 Task: Sort range by column D (A to Z).
Action: Mouse moved to (185, 111)
Screenshot: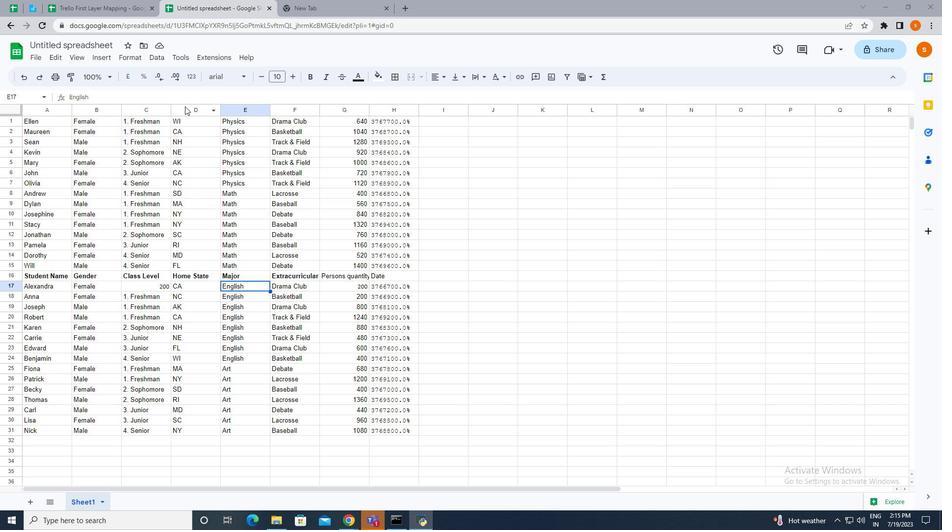 
Action: Mouse pressed left at (185, 111)
Screenshot: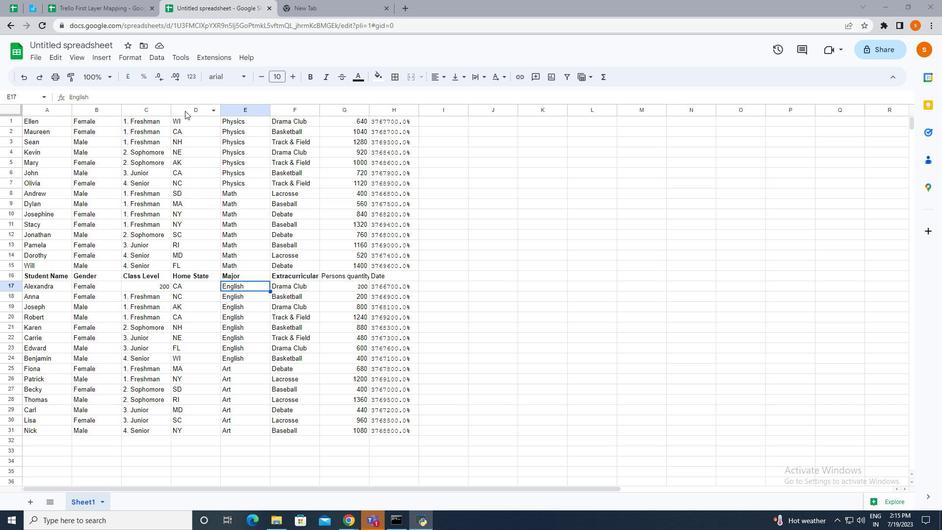 
Action: Mouse moved to (162, 57)
Screenshot: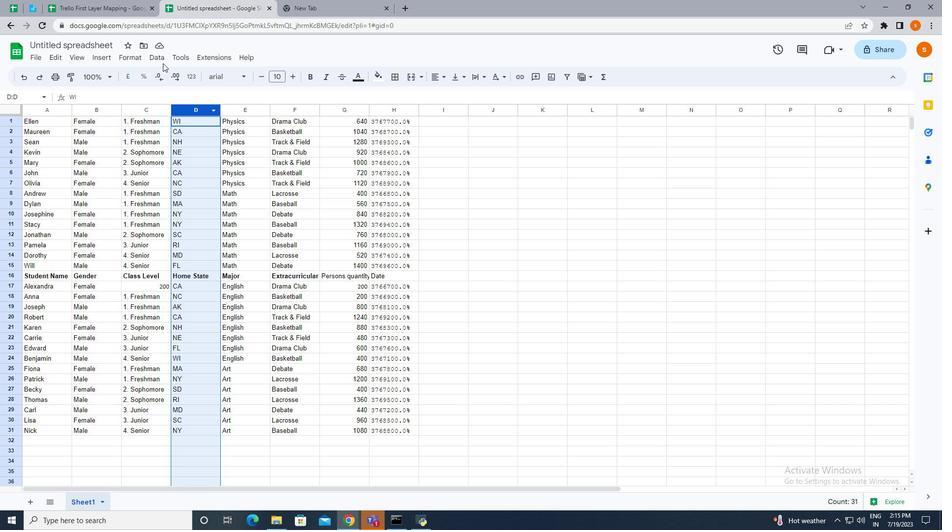 
Action: Mouse pressed left at (162, 57)
Screenshot: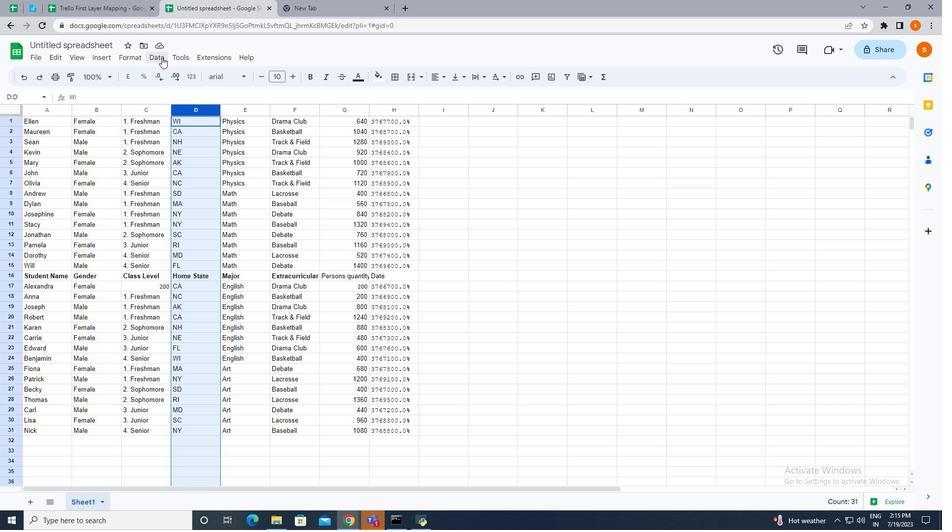 
Action: Mouse moved to (166, 85)
Screenshot: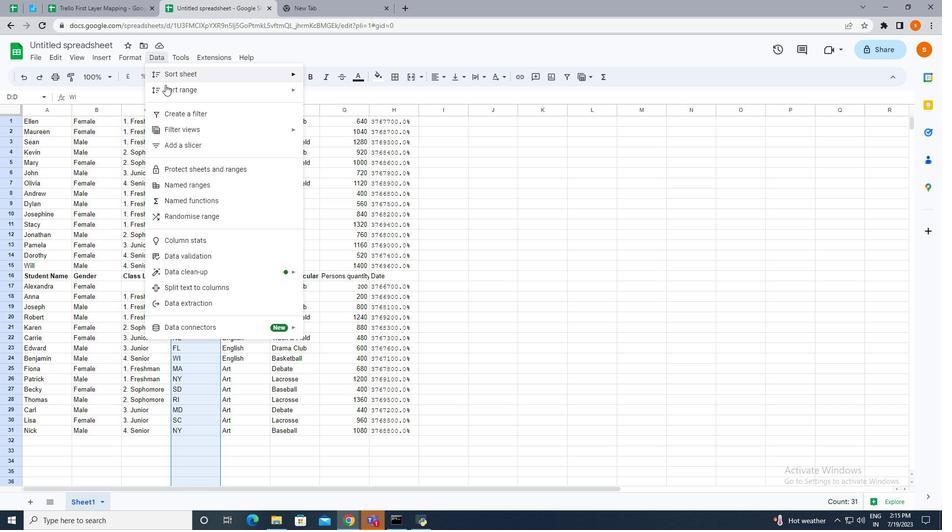 
Action: Mouse pressed left at (166, 85)
Screenshot: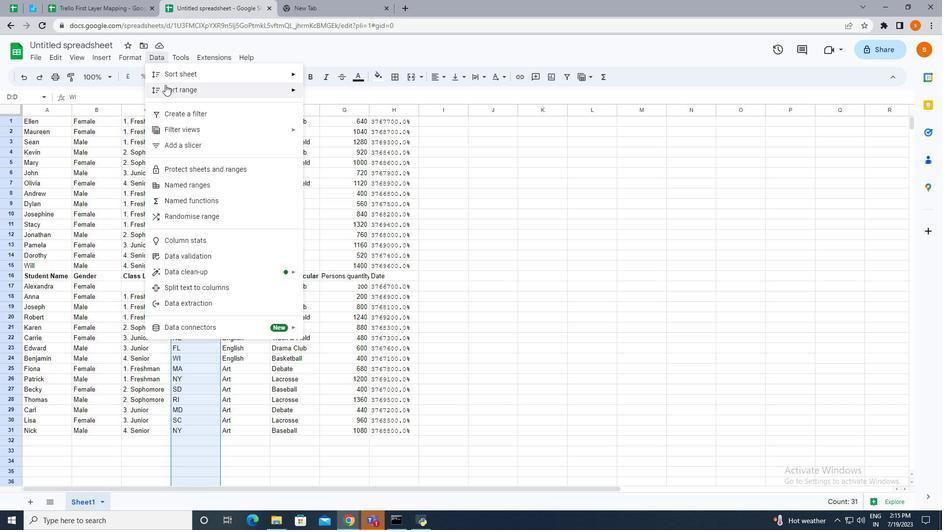 
Action: Mouse moved to (365, 95)
Screenshot: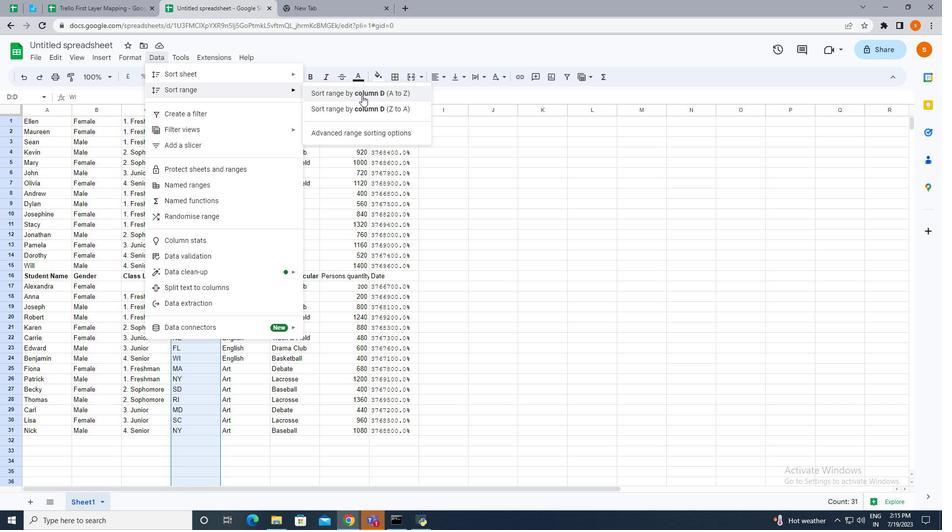 
Action: Mouse pressed left at (365, 95)
Screenshot: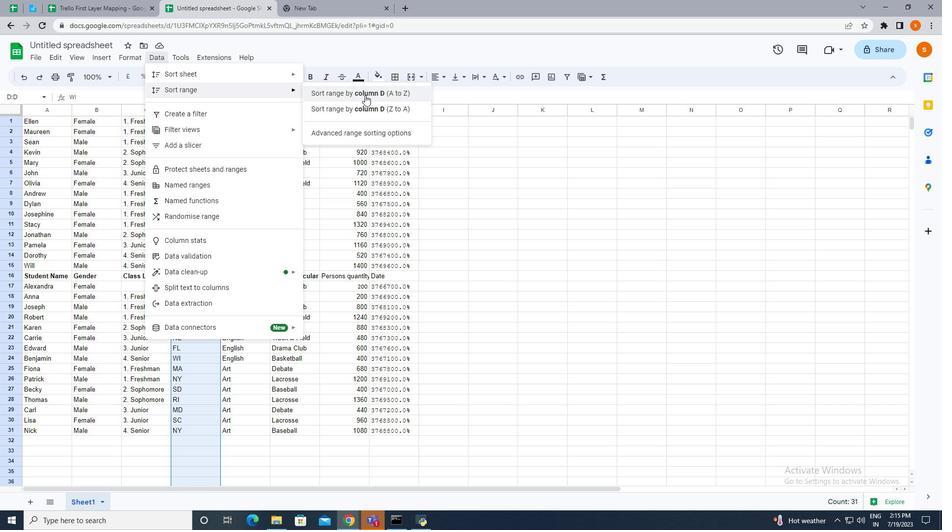 
Action: Mouse moved to (303, 274)
Screenshot: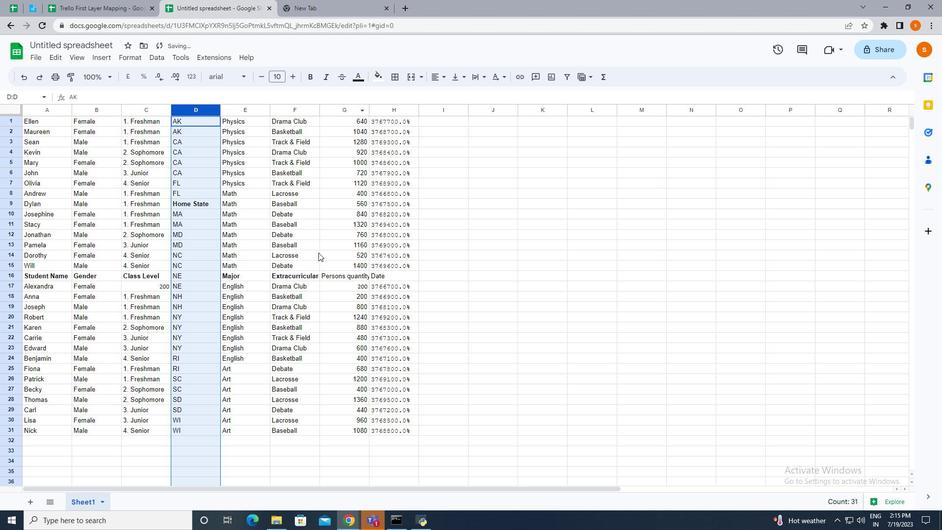 
